 Task: In the  document Ethan.rtfMake this file  'available offline' Add shortcut to Drive 'My Drive'Email the file to   softage.3@softage.net, with message attached Attention Needed: Please prioritize going through the email I've sent. and file type: 'Plain Text'
Action: Mouse moved to (49, 90)
Screenshot: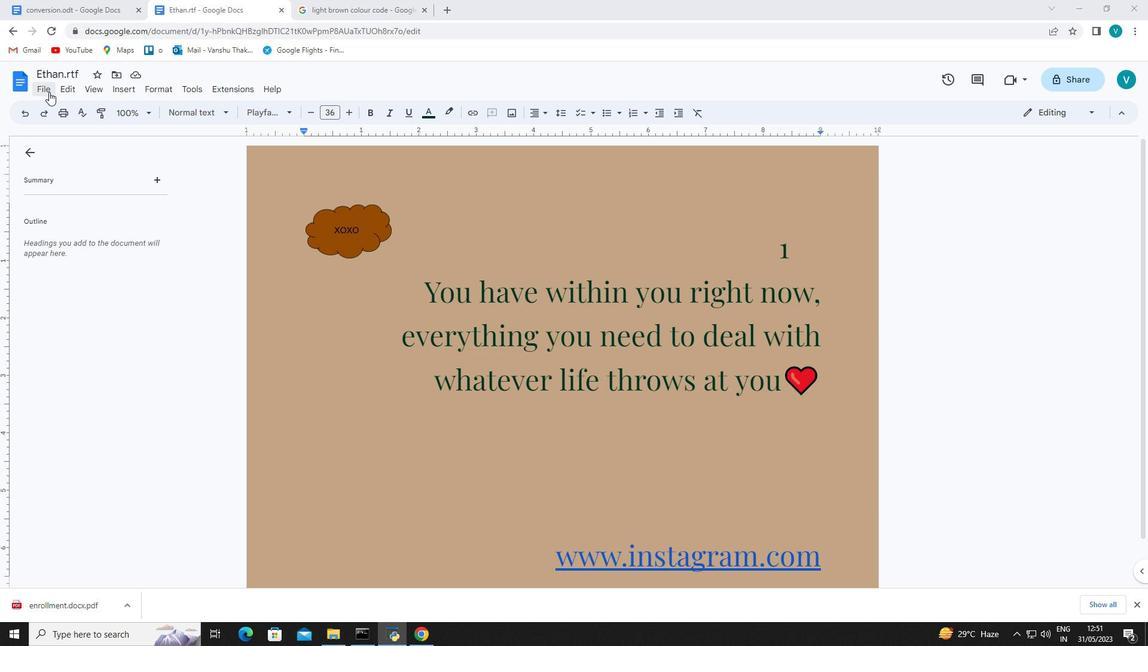 
Action: Mouse pressed left at (49, 90)
Screenshot: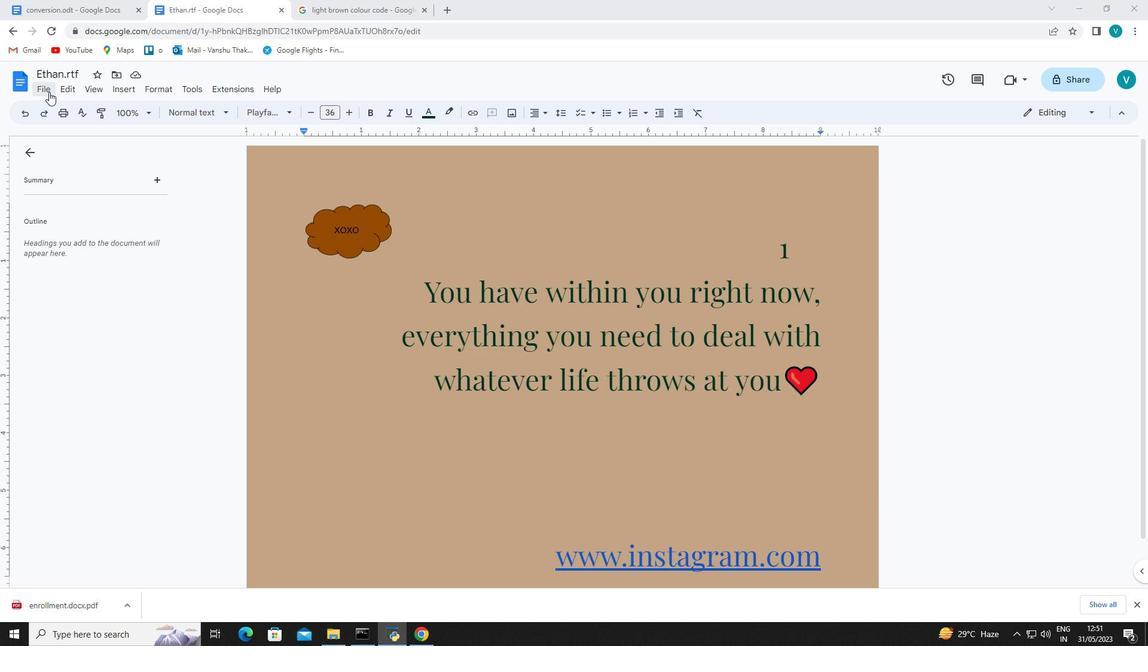 
Action: Mouse moved to (98, 345)
Screenshot: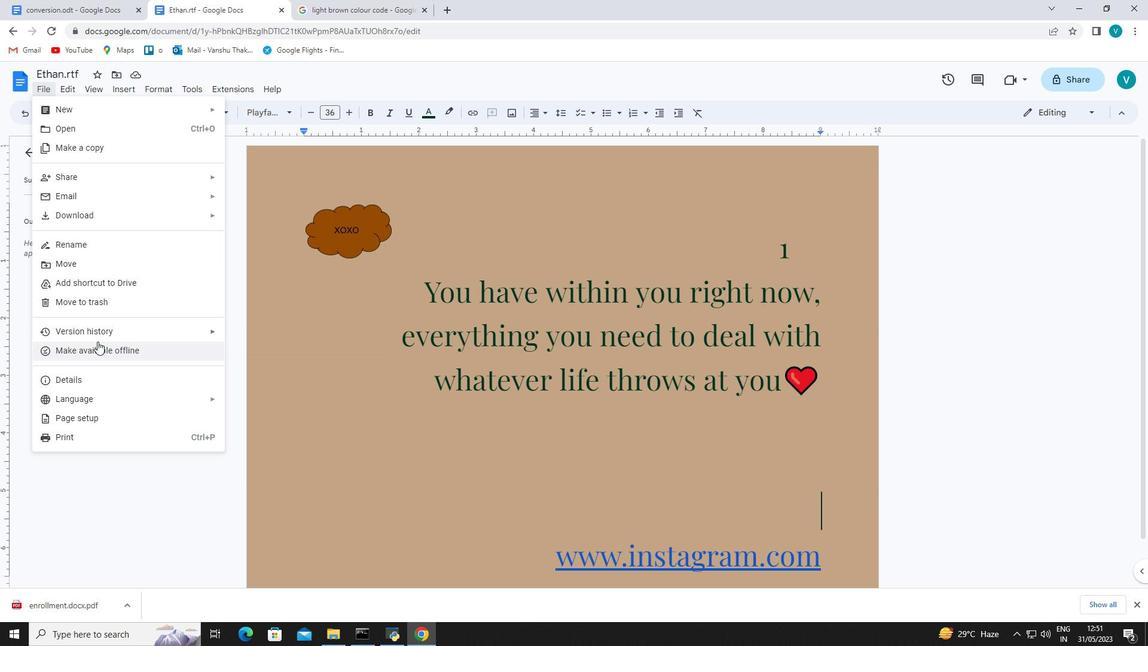 
Action: Mouse pressed left at (98, 345)
Screenshot: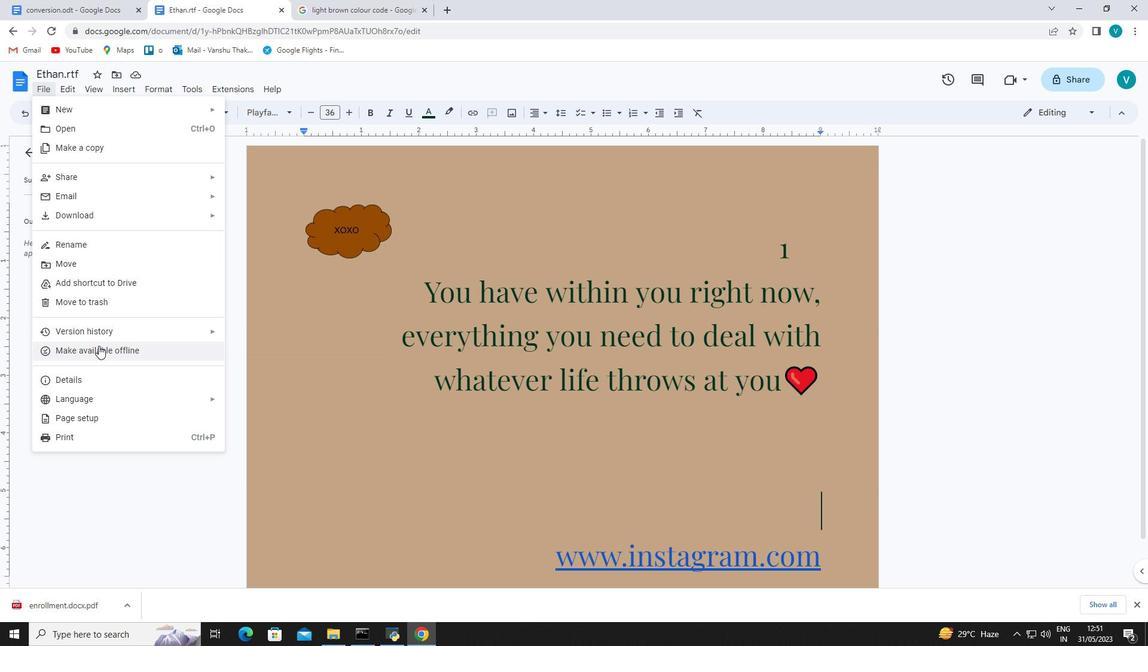 
Action: Mouse moved to (38, 87)
Screenshot: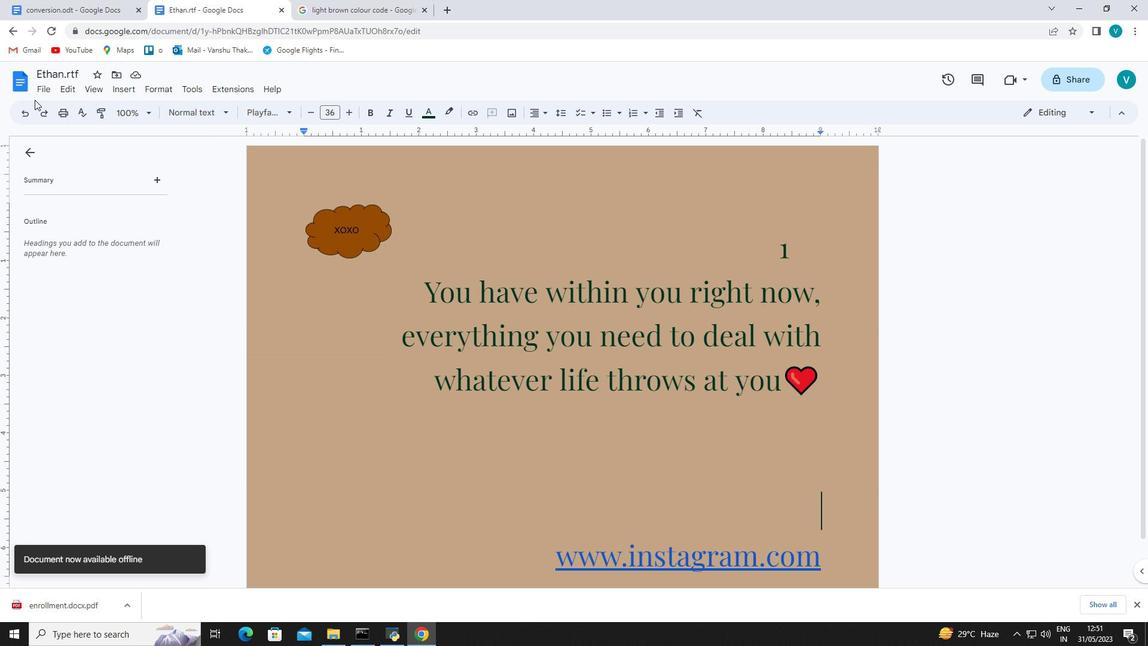 
Action: Mouse pressed left at (38, 87)
Screenshot: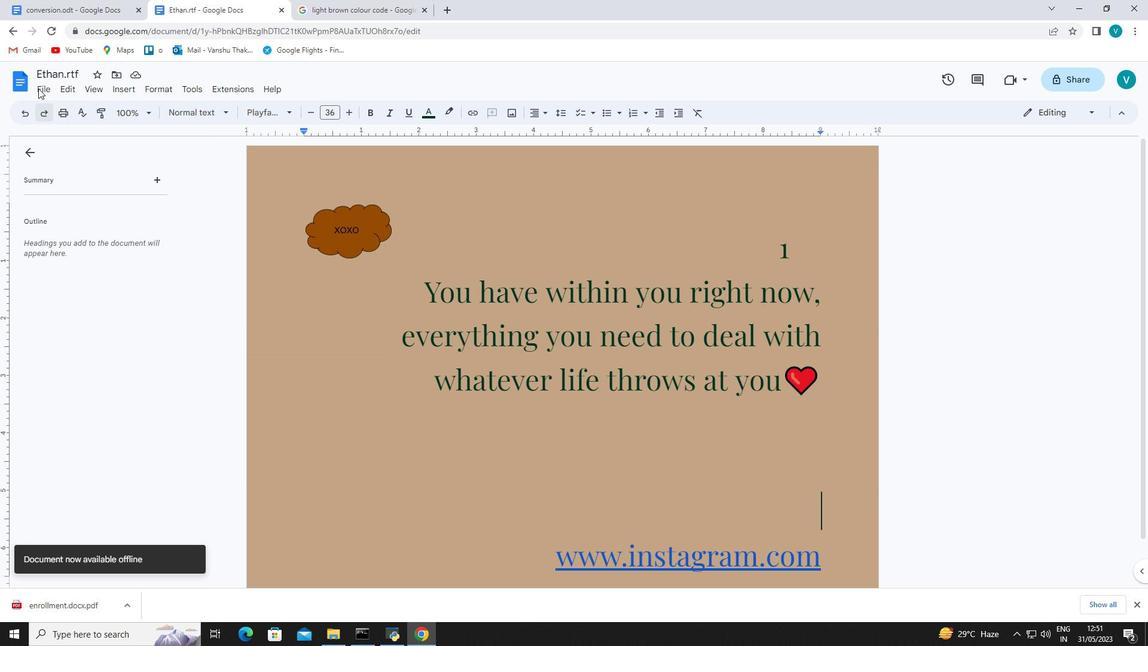
Action: Mouse moved to (85, 278)
Screenshot: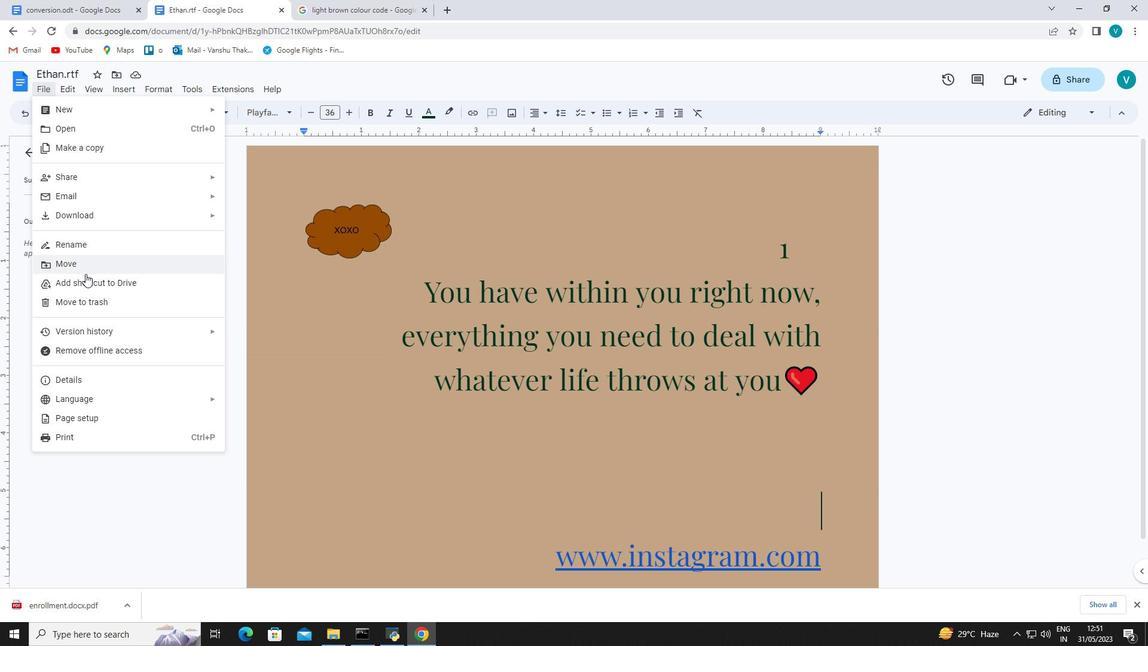 
Action: Mouse pressed left at (85, 278)
Screenshot: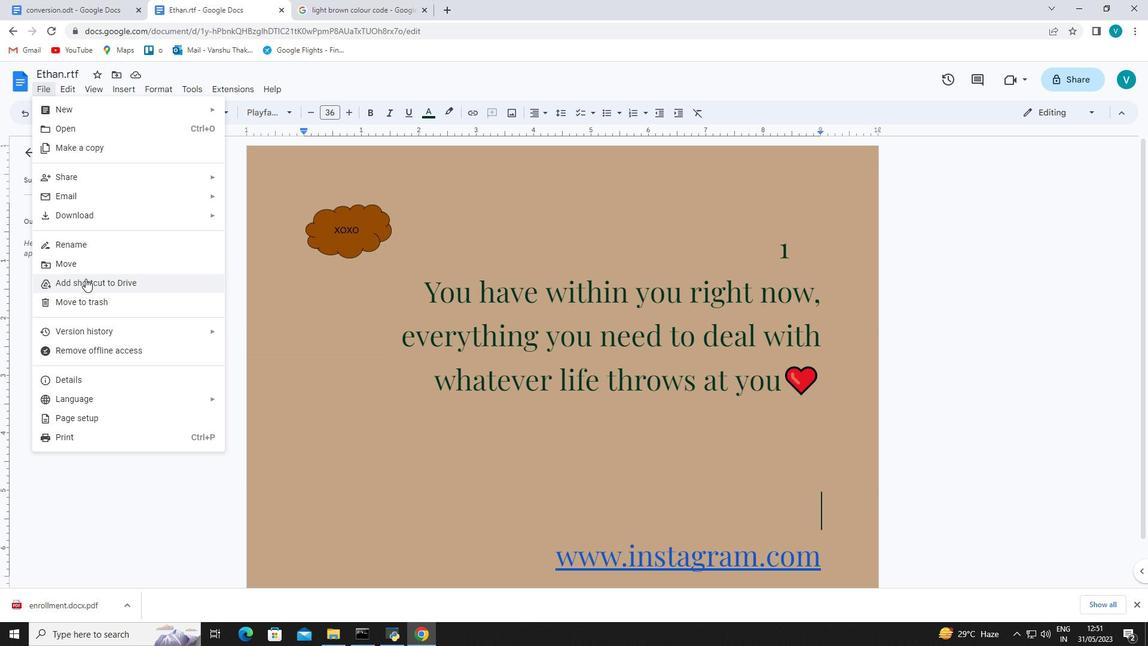 
Action: Mouse moved to (284, 248)
Screenshot: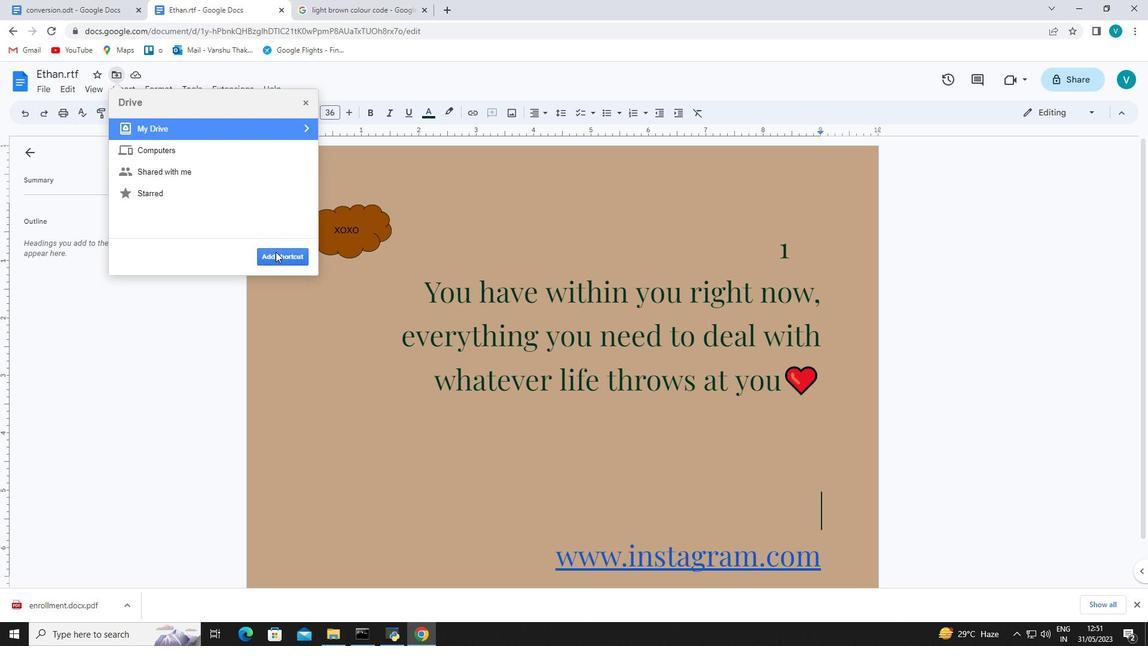 
Action: Mouse pressed left at (284, 248)
Screenshot: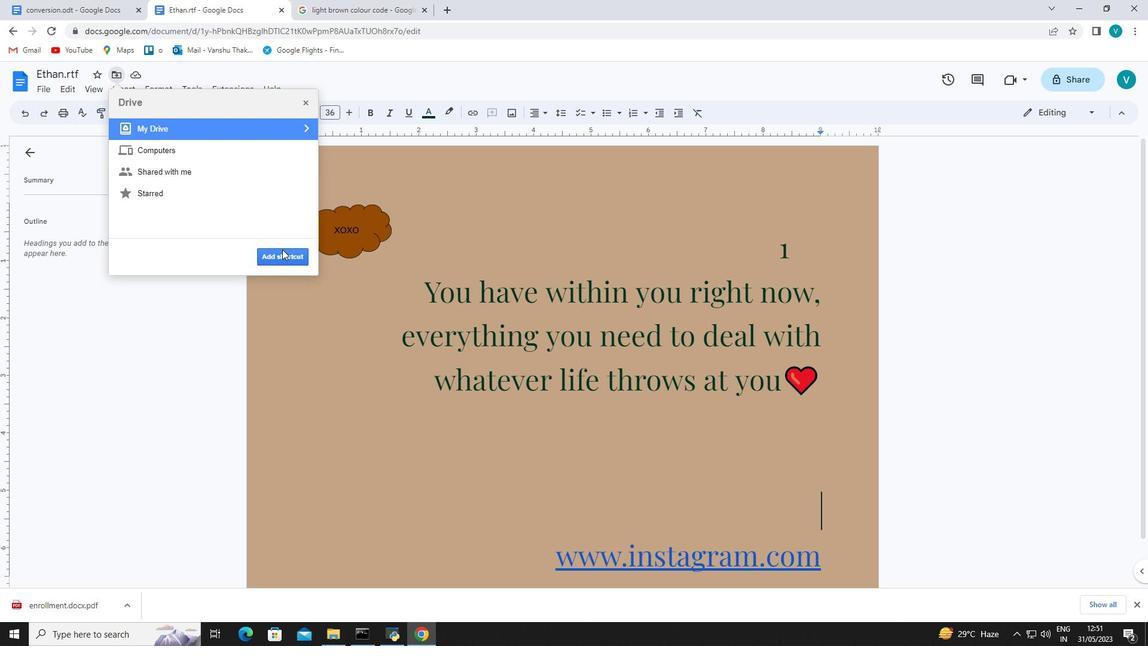 
Action: Mouse moved to (37, 84)
Screenshot: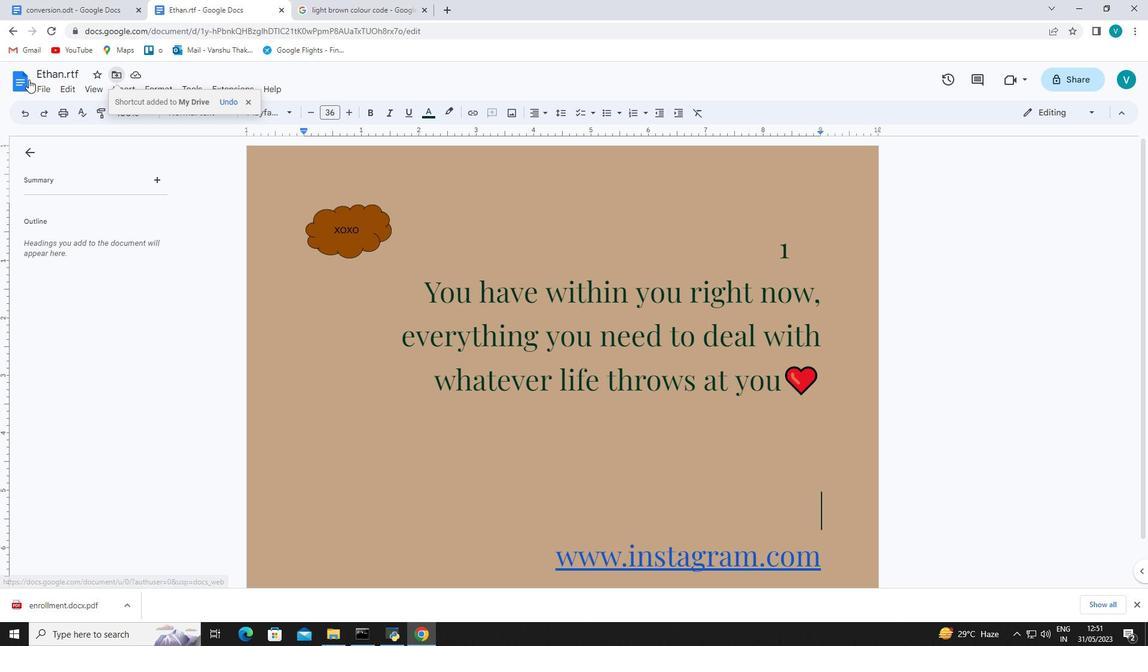 
Action: Mouse pressed left at (37, 84)
Screenshot: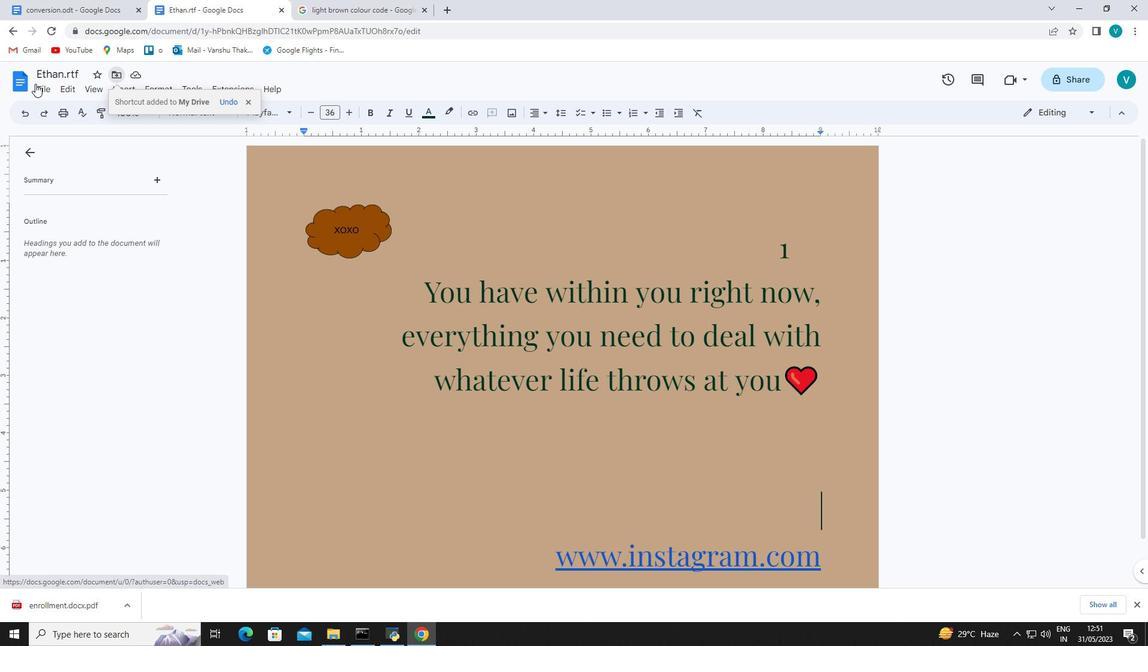
Action: Mouse moved to (45, 90)
Screenshot: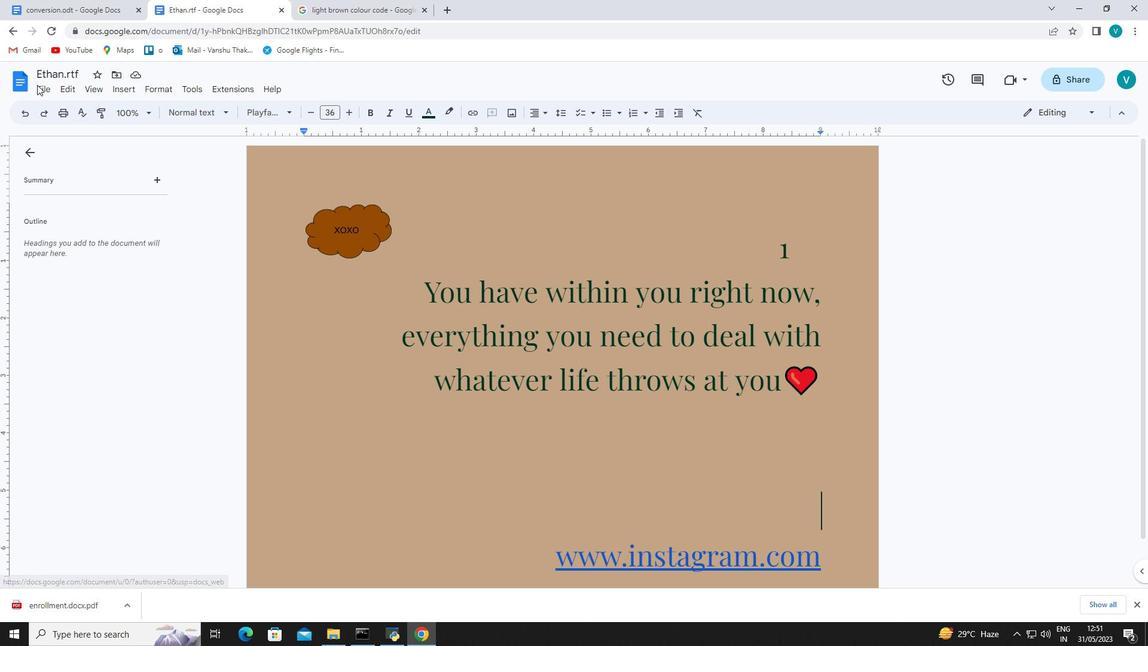 
Action: Mouse pressed left at (45, 90)
Screenshot: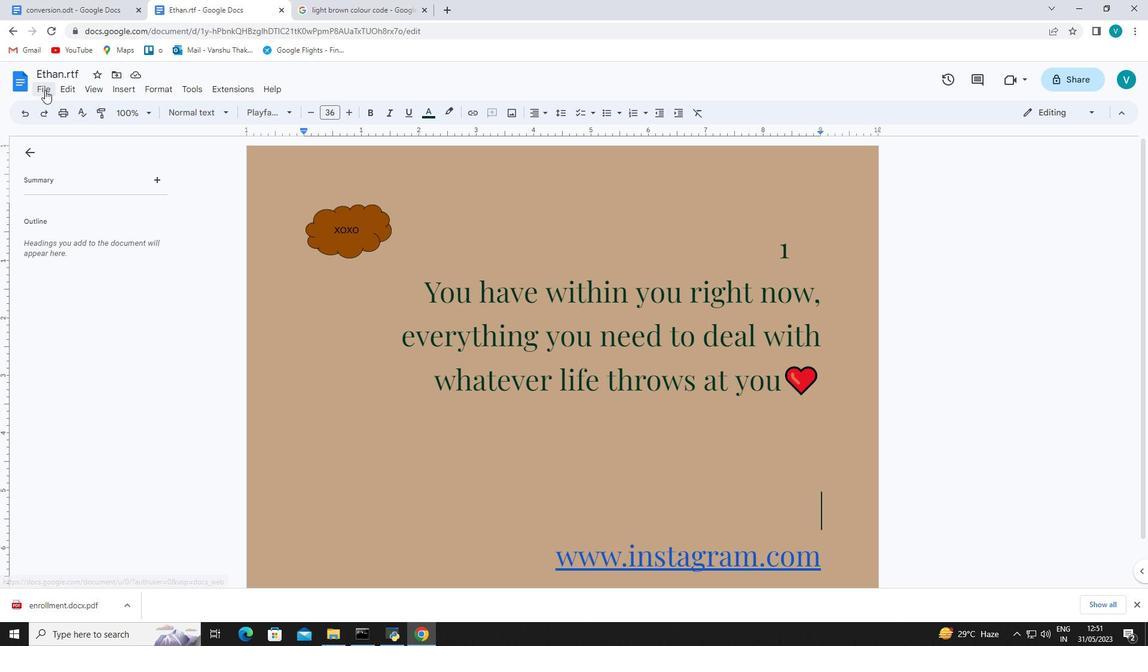 
Action: Mouse moved to (255, 201)
Screenshot: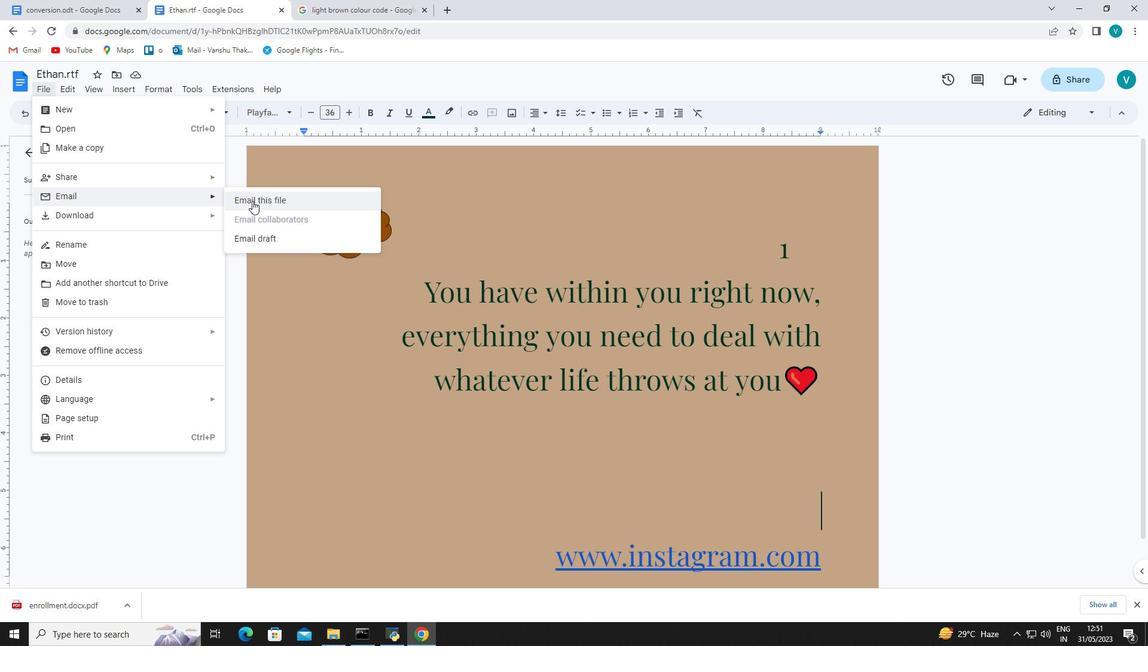 
Action: Mouse pressed left at (255, 201)
Screenshot: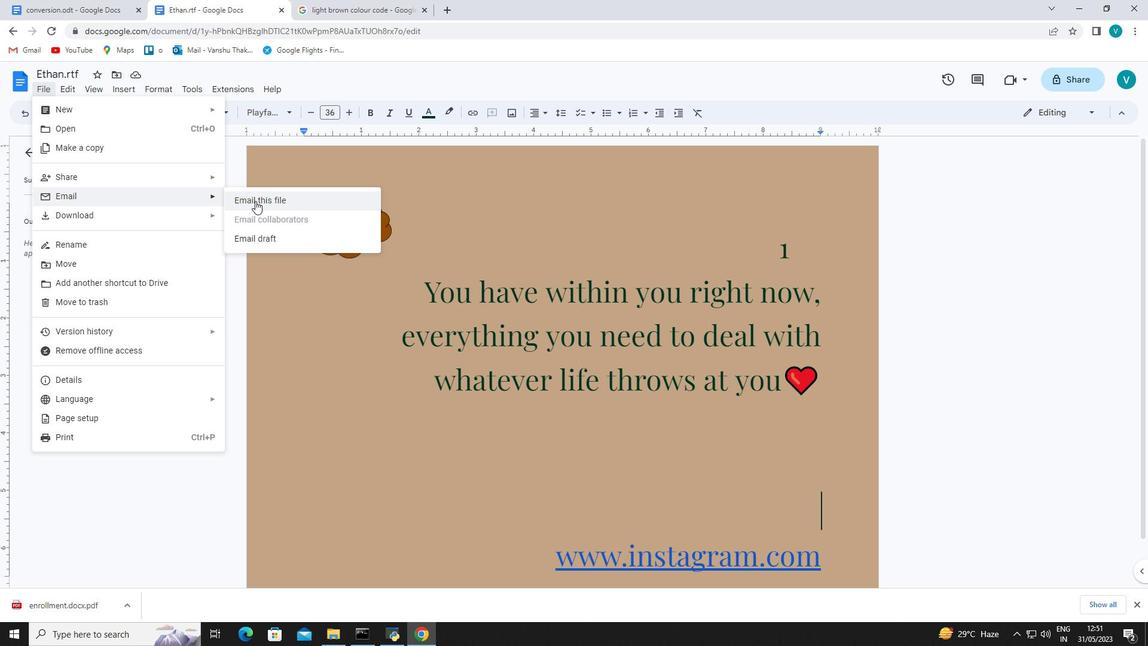 
Action: Mouse moved to (486, 263)
Screenshot: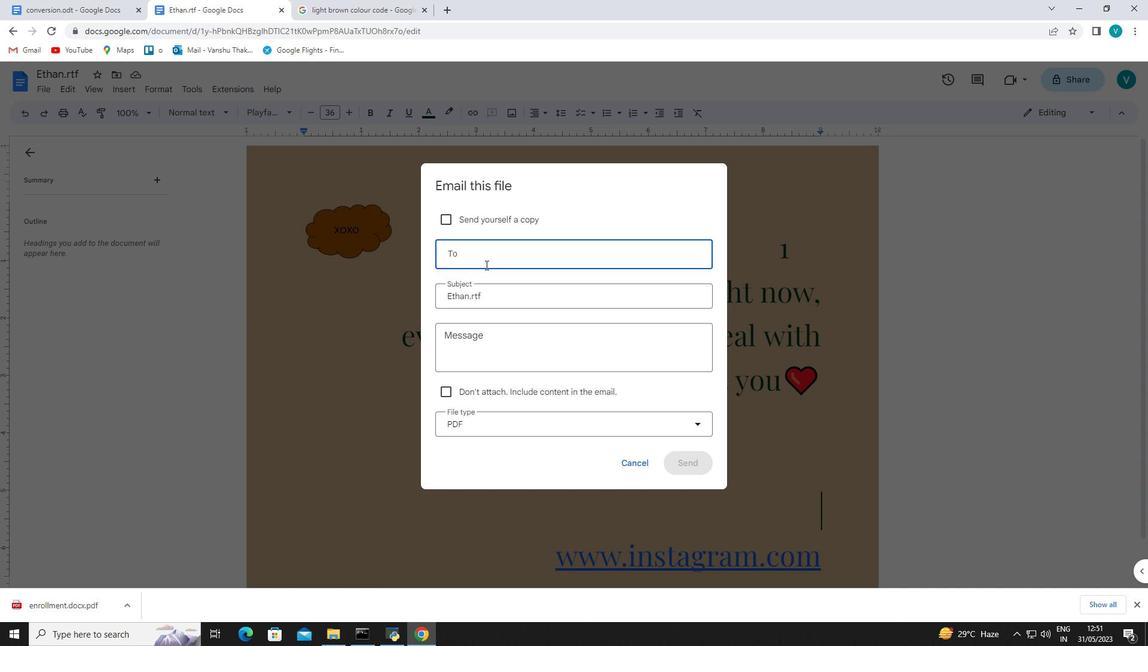 
Action: Mouse pressed left at (486, 263)
Screenshot: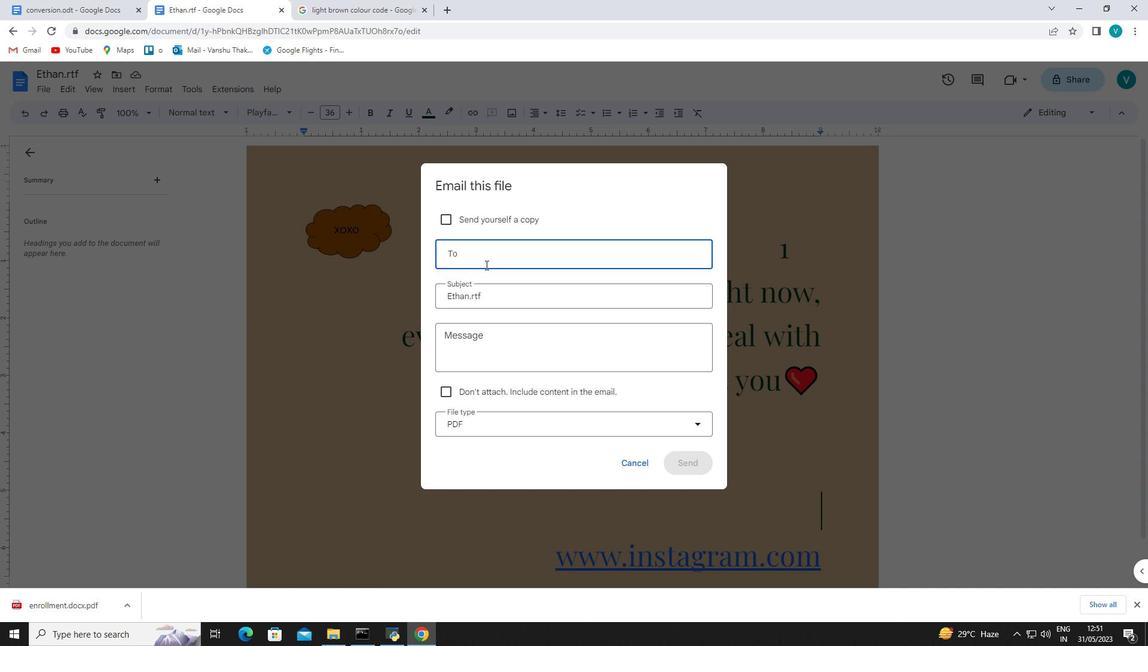 
Action: Key pressed s
Screenshot: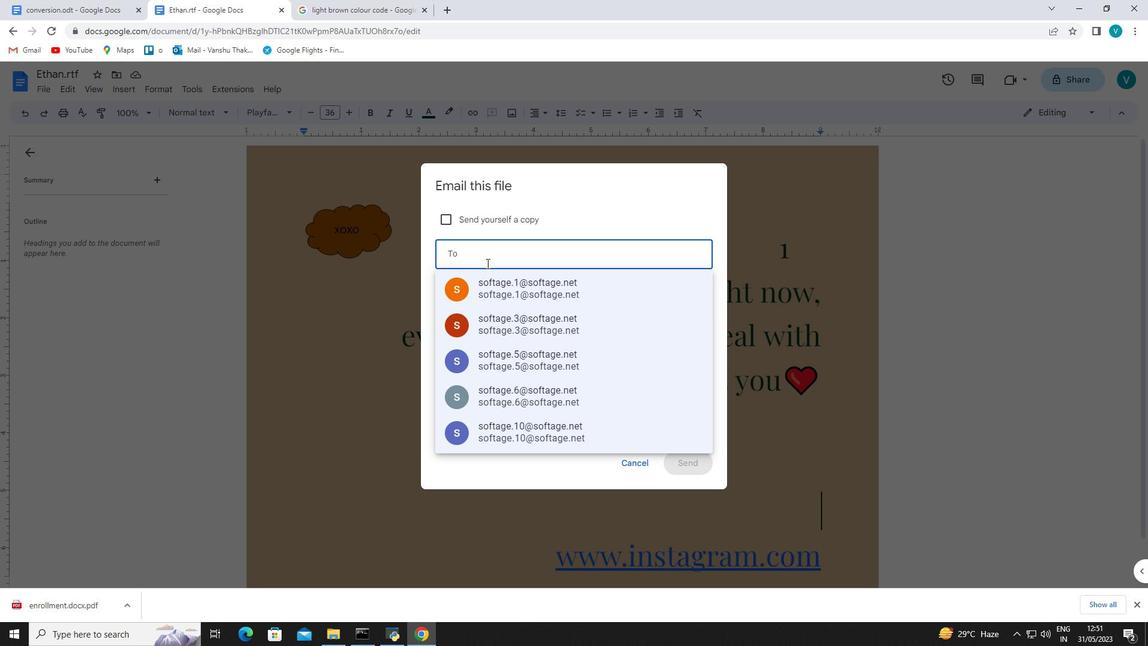
Action: Mouse moved to (486, 261)
Screenshot: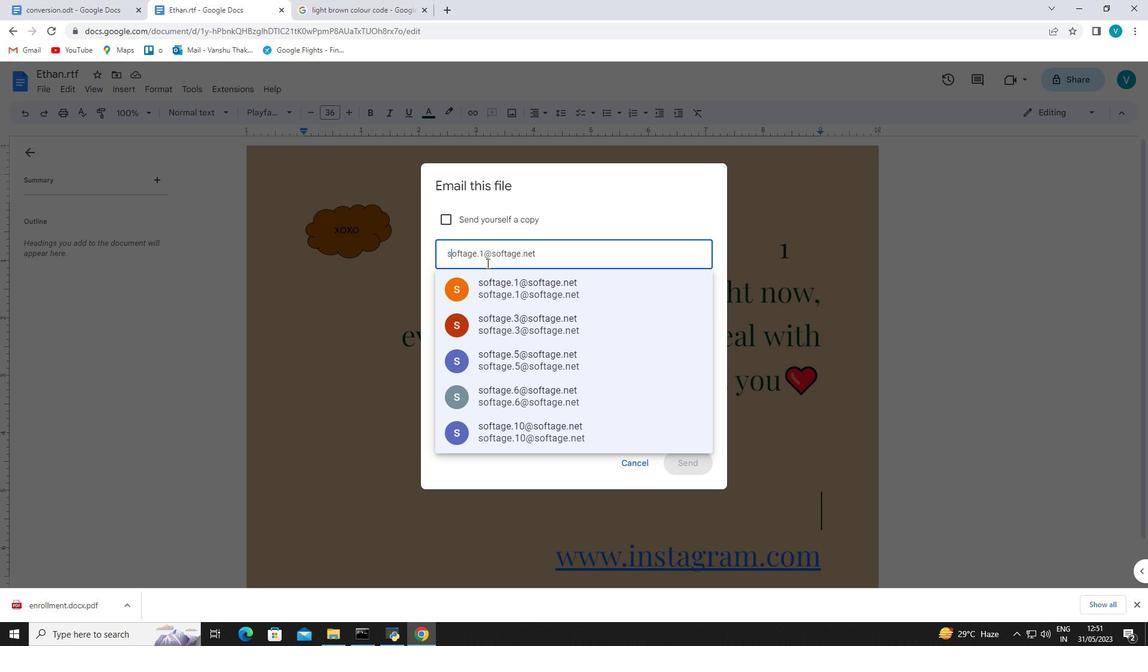 
Action: Key pressed oft
Screenshot: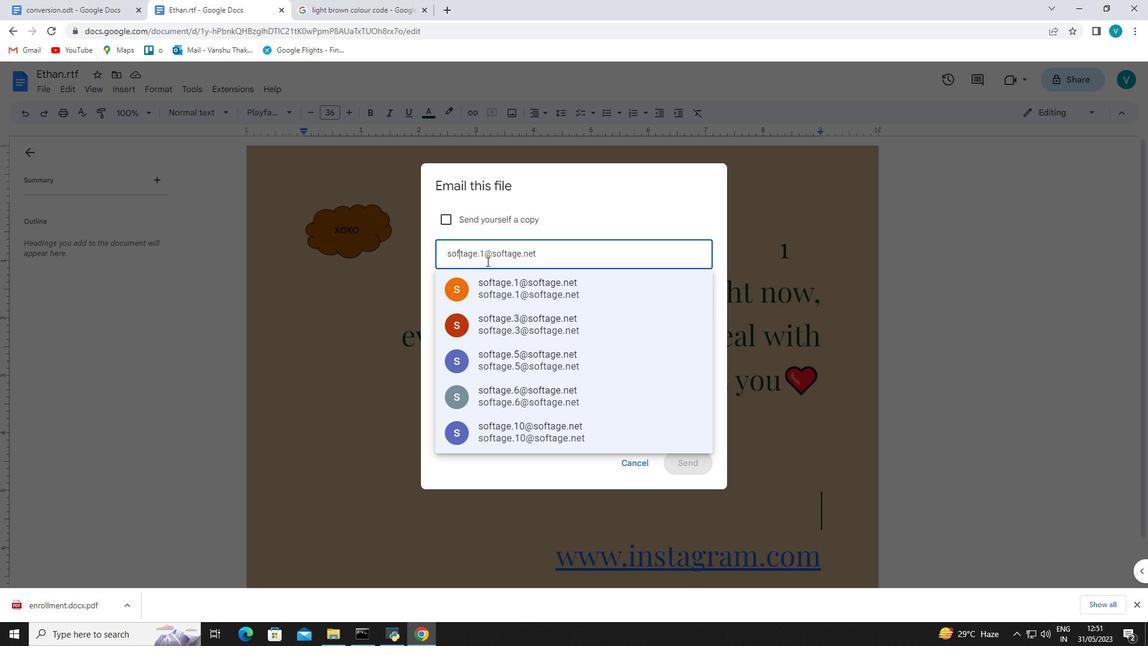 
Action: Mouse moved to (486, 256)
Screenshot: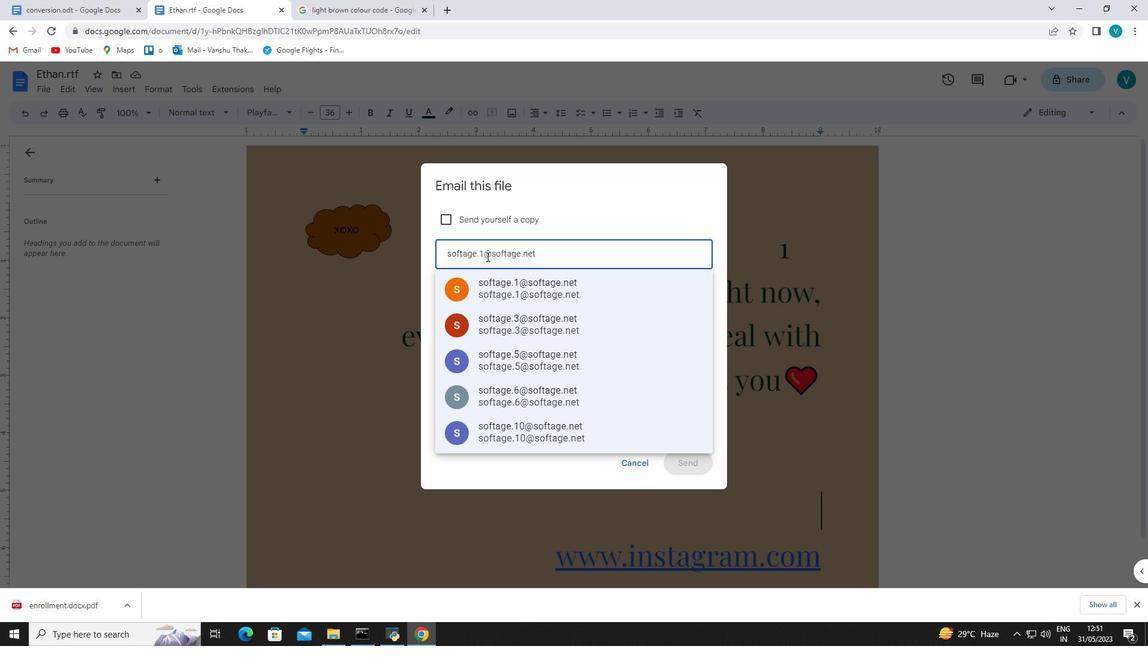 
Action: Key pressed age.3
Screenshot: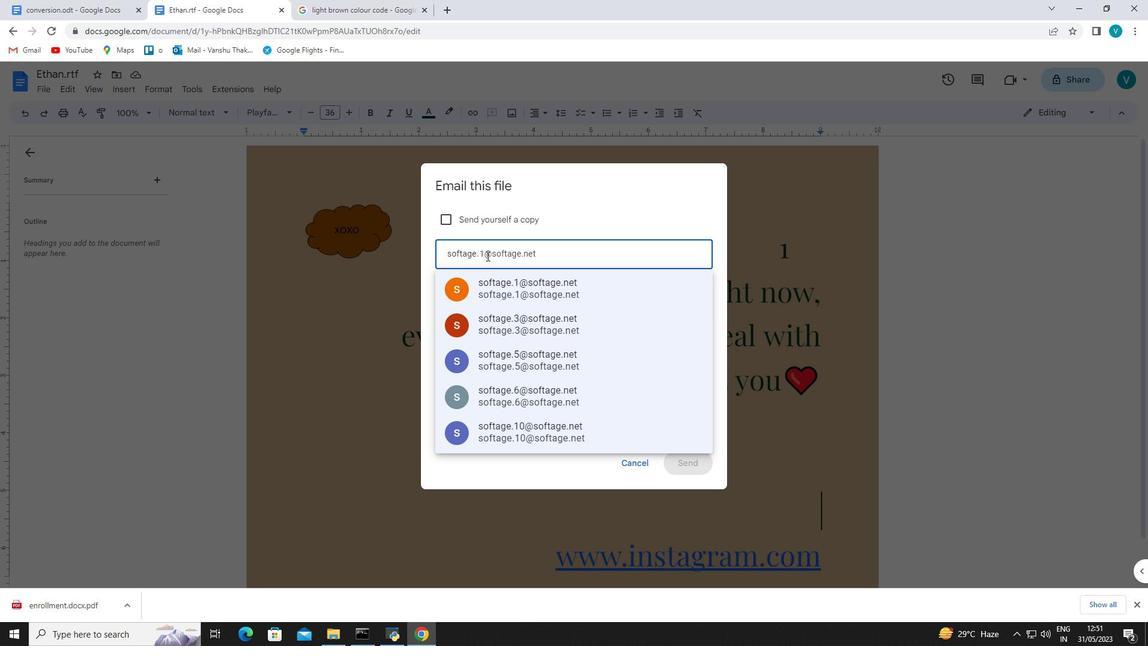 
Action: Mouse moved to (485, 257)
Screenshot: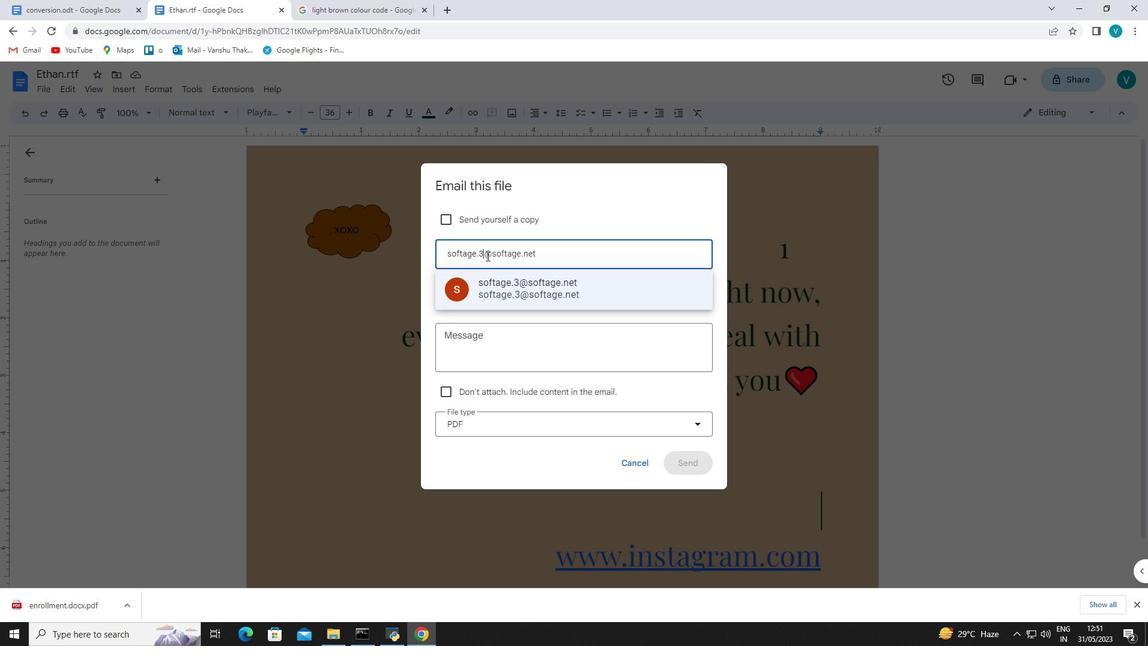 
Action: Key pressed <Key.shift><Key.shift><Key.shift>@s
Screenshot: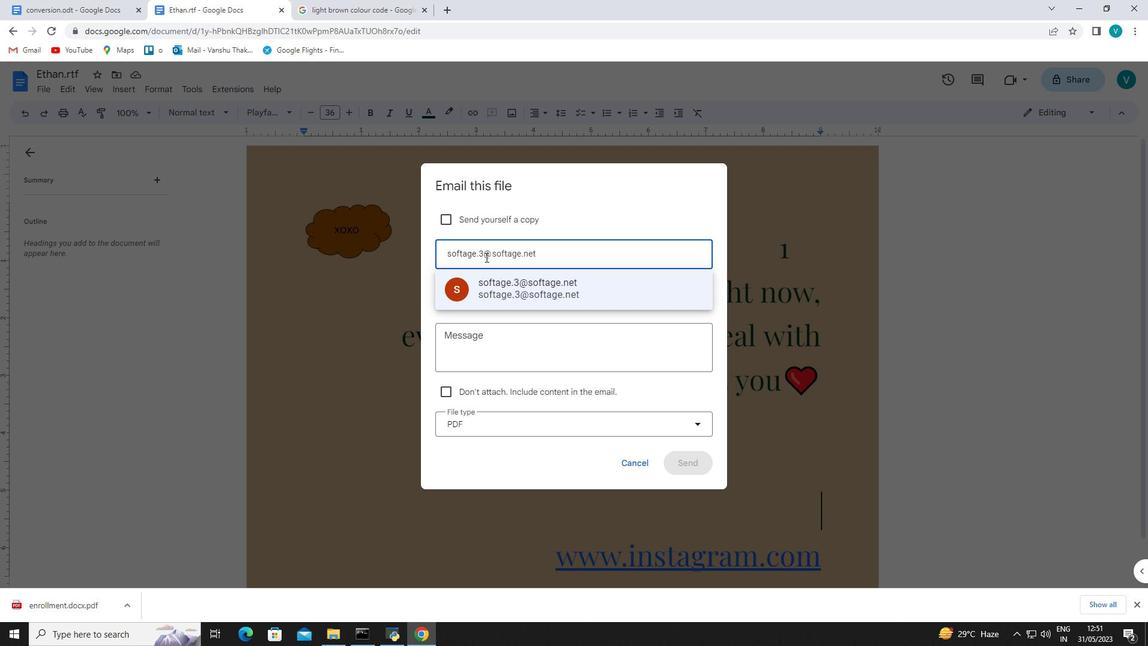 
Action: Mouse moved to (484, 253)
Screenshot: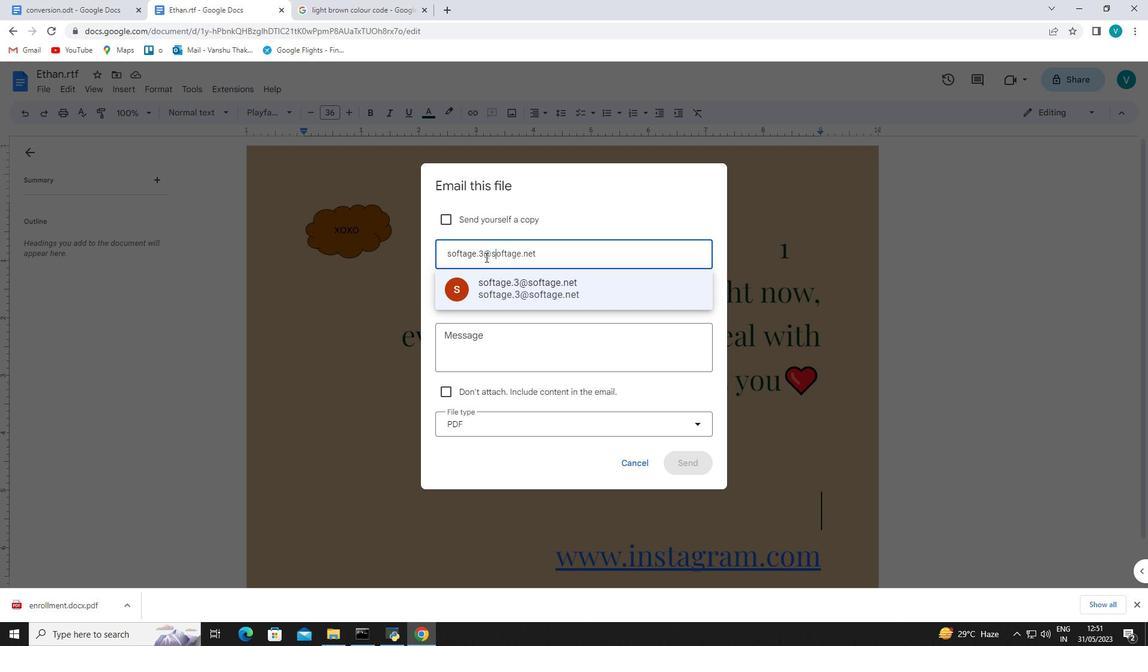 
Action: Key pressed o
Screenshot: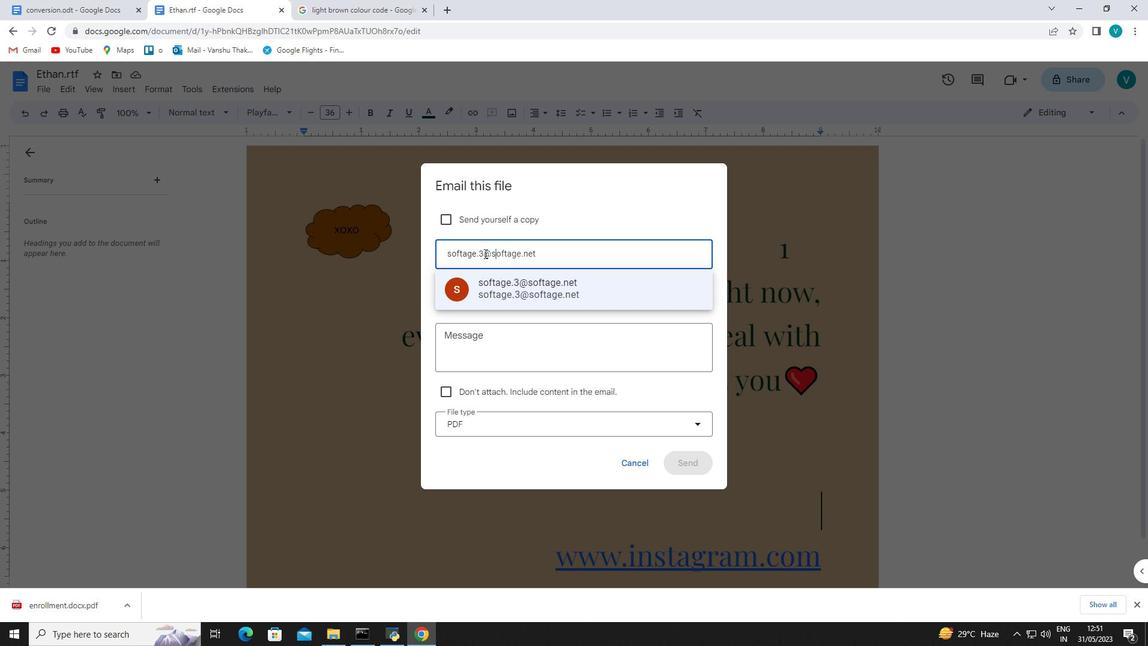 
Action: Mouse moved to (484, 253)
Screenshot: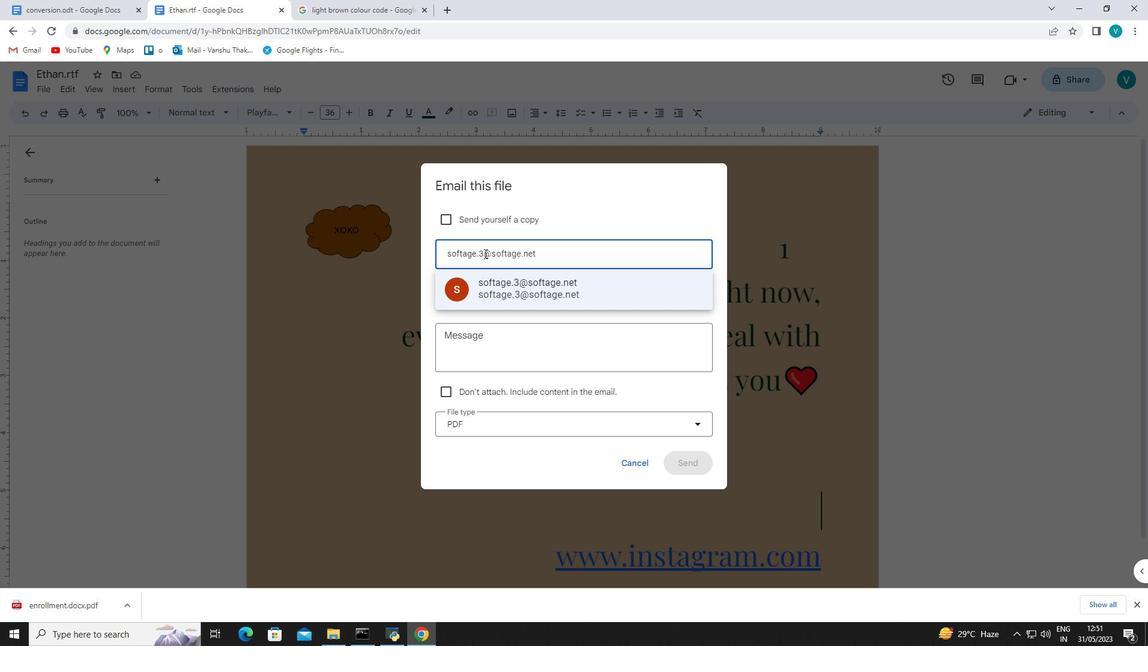 
Action: Key pressed fta
Screenshot: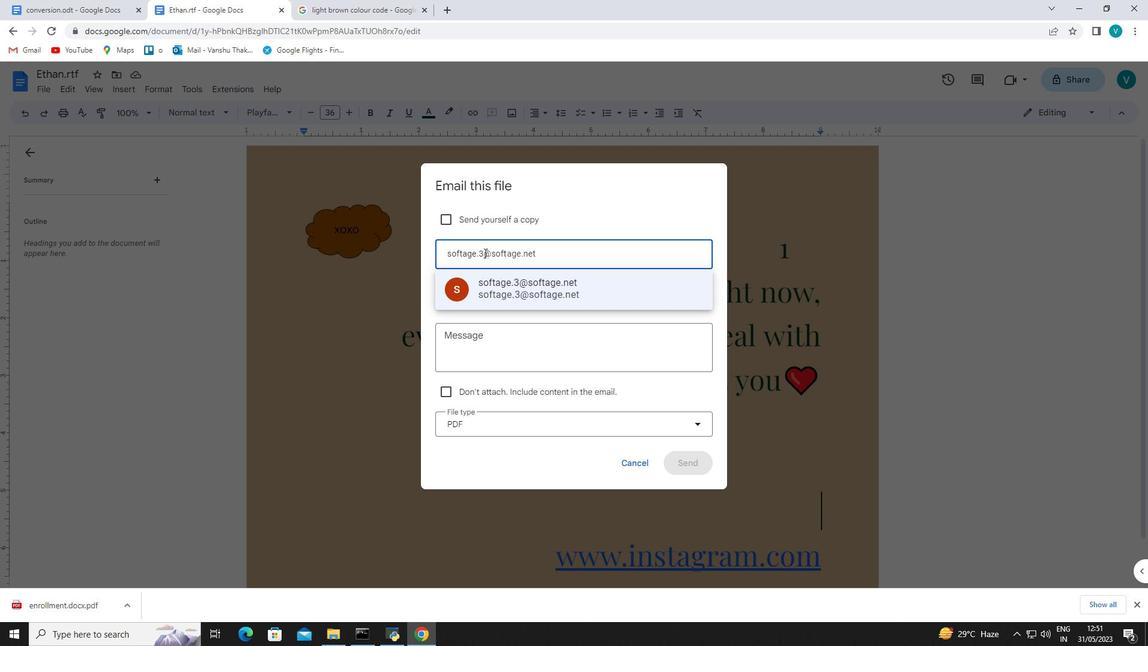
Action: Mouse moved to (481, 245)
Screenshot: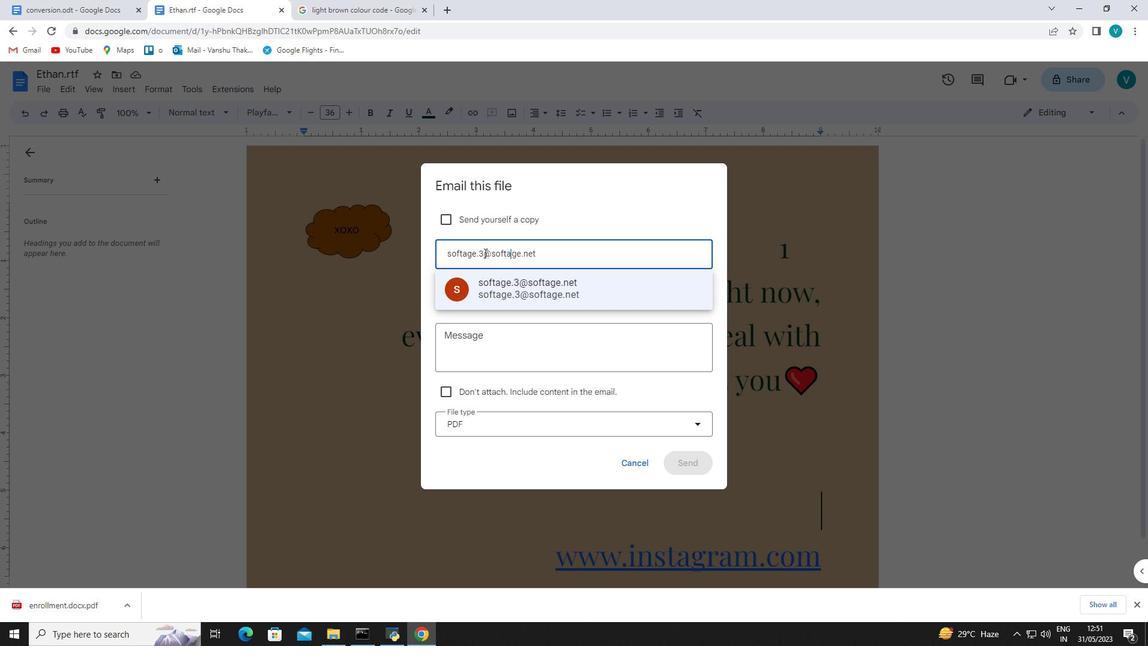 
Action: Key pressed ge.net
Screenshot: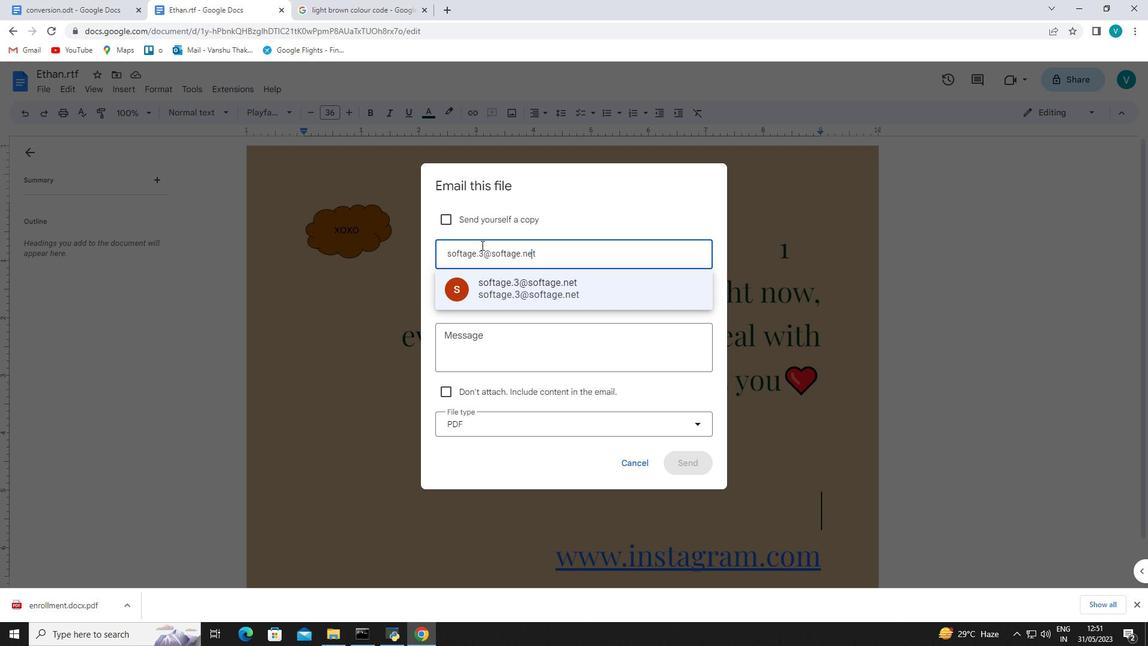 
Action: Mouse moved to (588, 293)
Screenshot: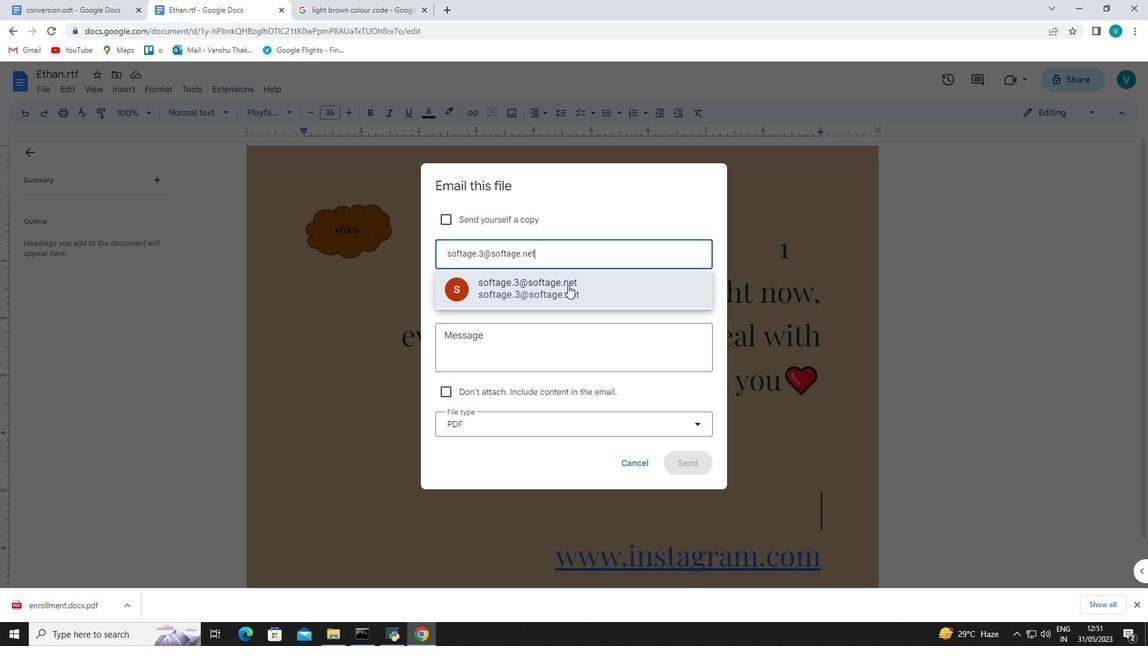 
Action: Mouse pressed left at (588, 293)
Screenshot: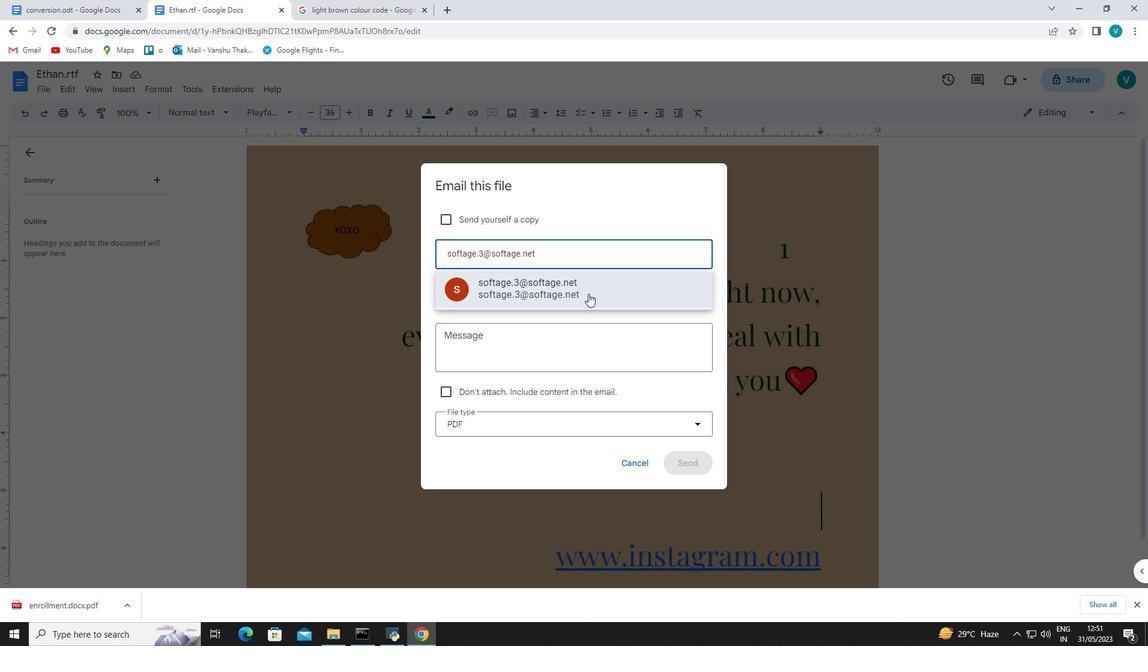 
Action: Mouse moved to (582, 352)
Screenshot: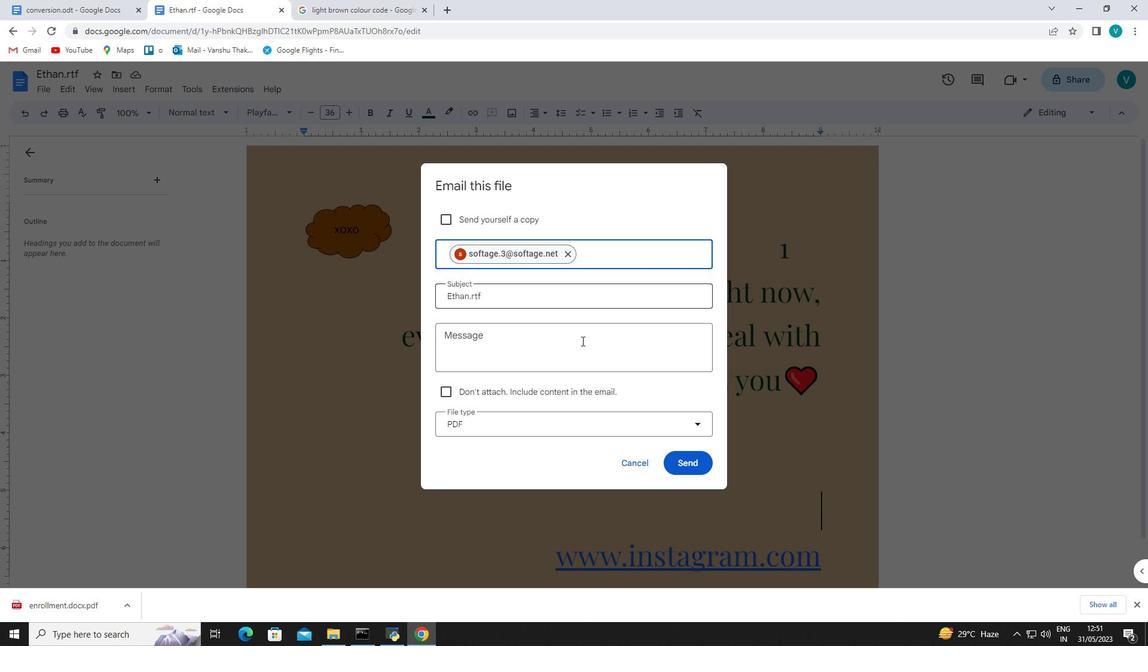 
Action: Mouse pressed left at (582, 352)
Screenshot: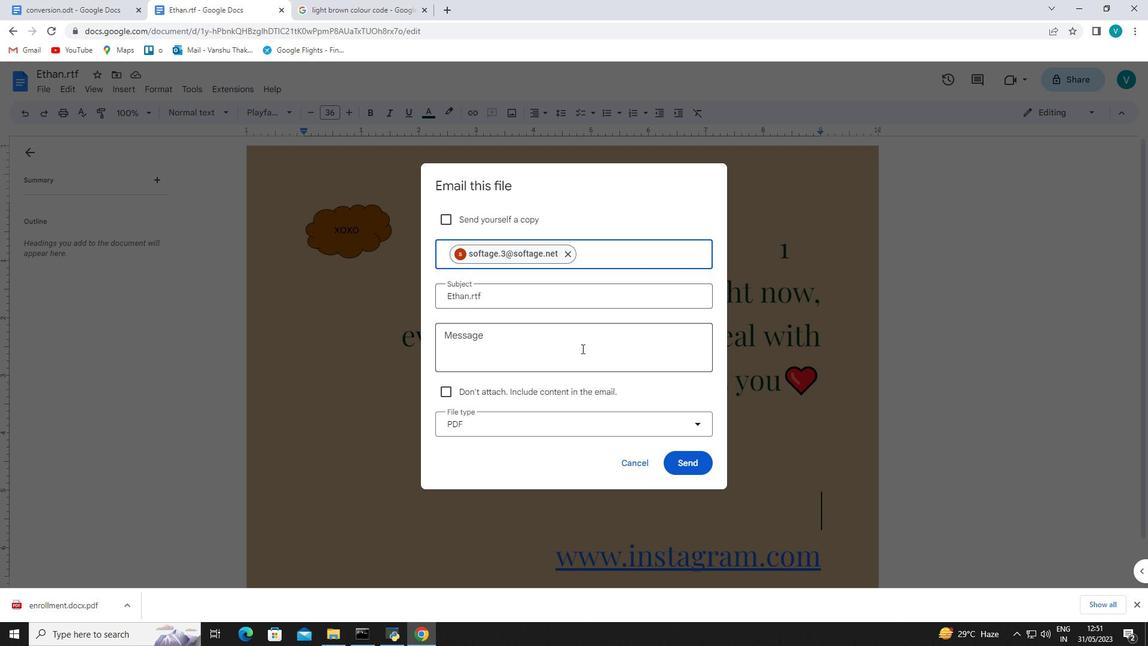 
Action: Mouse moved to (582, 345)
Screenshot: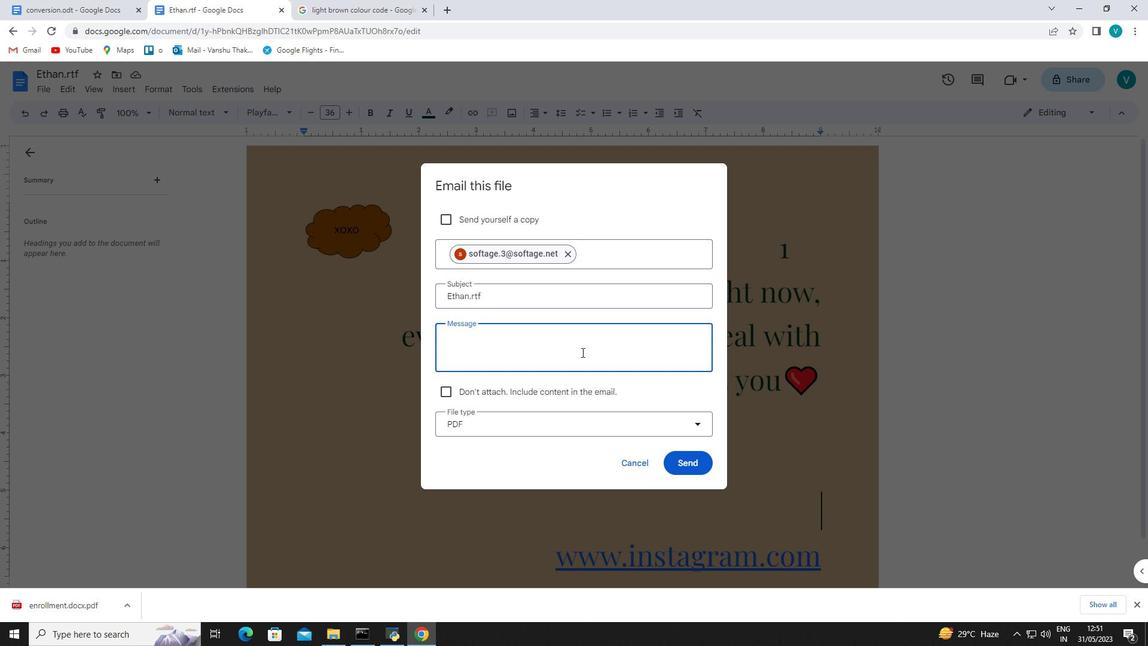 
Action: Key pressed <Key.shift><Key.shift><Key.shift>Attention<Key.space><Key.shift>Needed<Key.shift>:<Key.space><Key.shift>Please<Key.space>prioritize<Key.space>going<Key.space>through<Key.space>the<Key.space>email<Key.space><Key.shift>I've<Key.space>sent
Screenshot: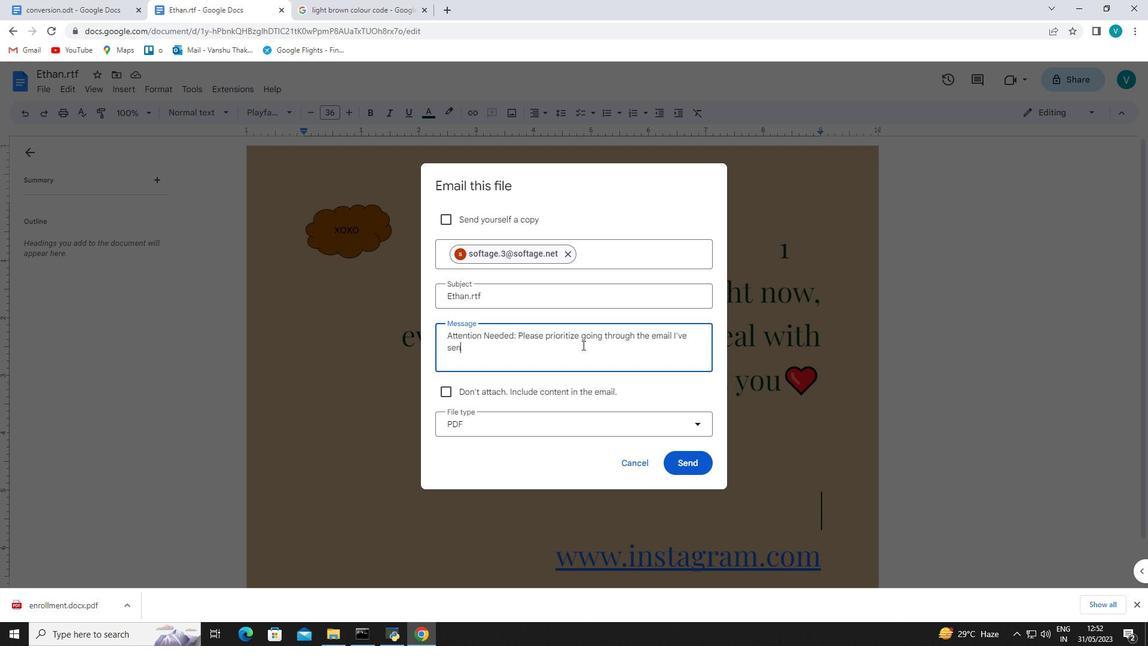 
Action: Mouse moved to (592, 431)
Screenshot: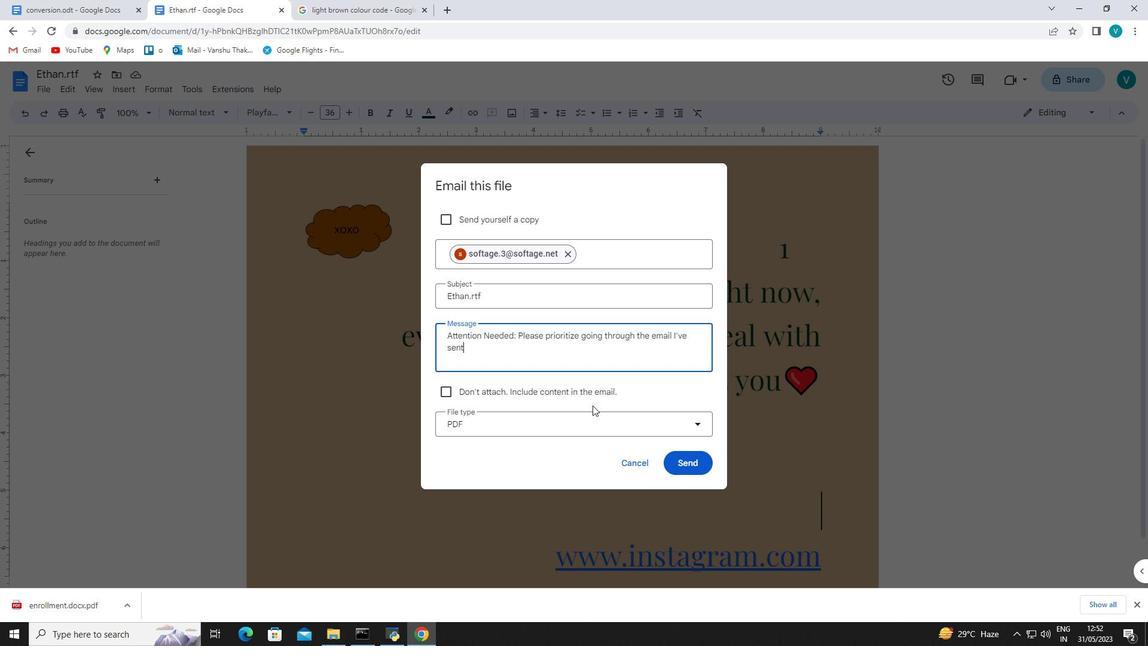 
Action: Mouse pressed left at (592, 431)
Screenshot: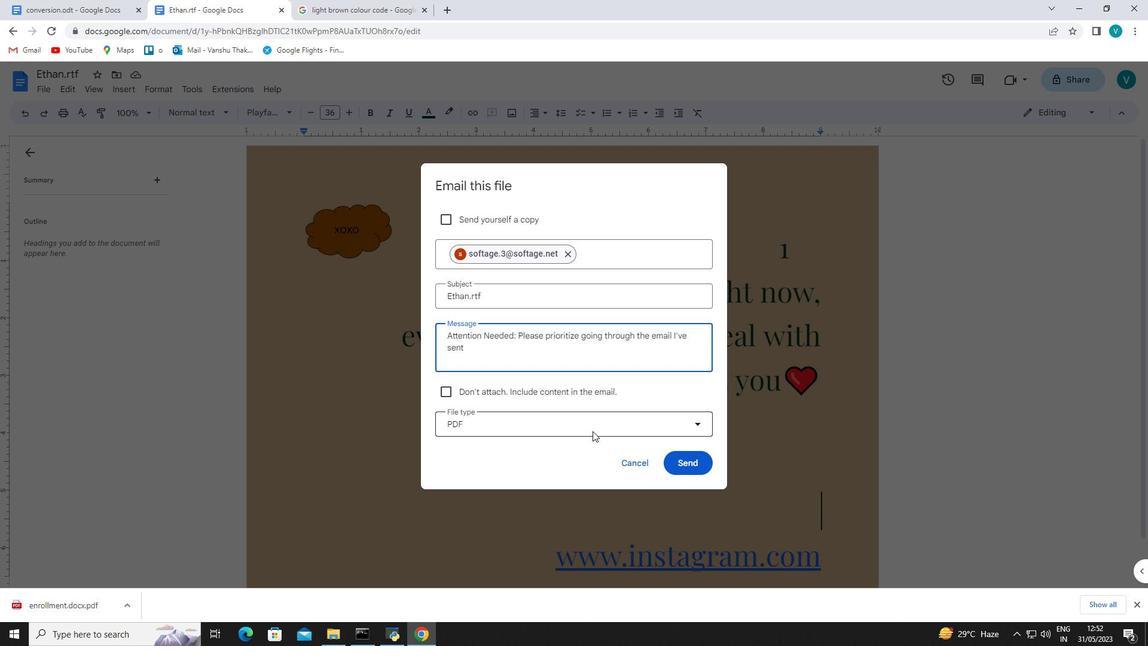 
Action: Mouse moved to (561, 542)
Screenshot: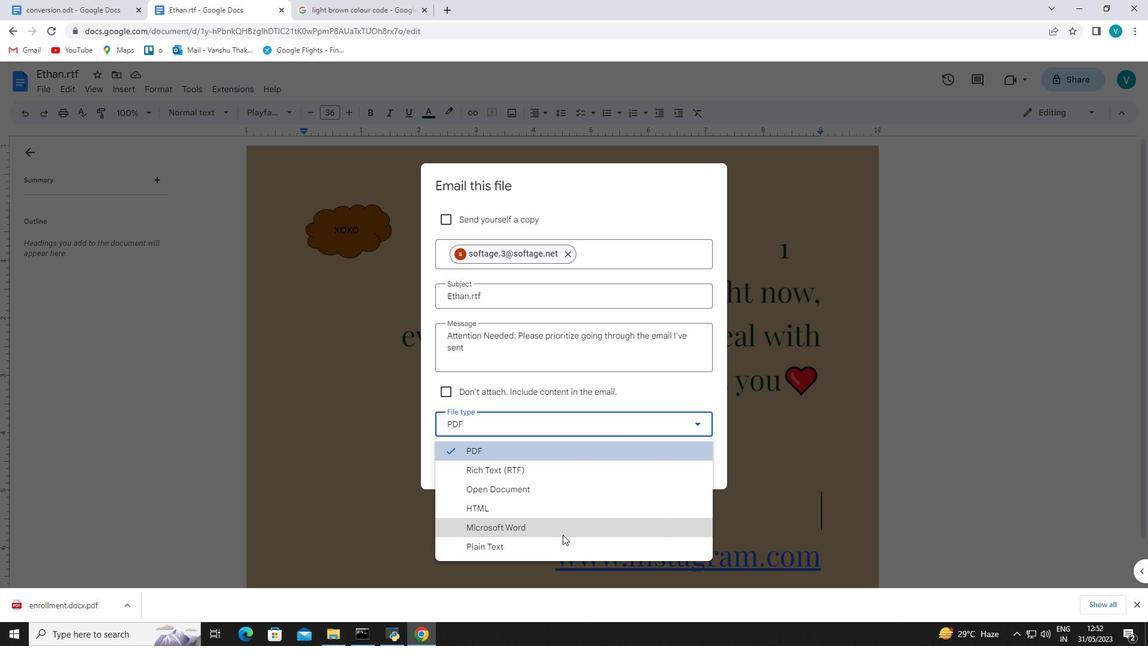 
Action: Mouse pressed left at (561, 542)
Screenshot: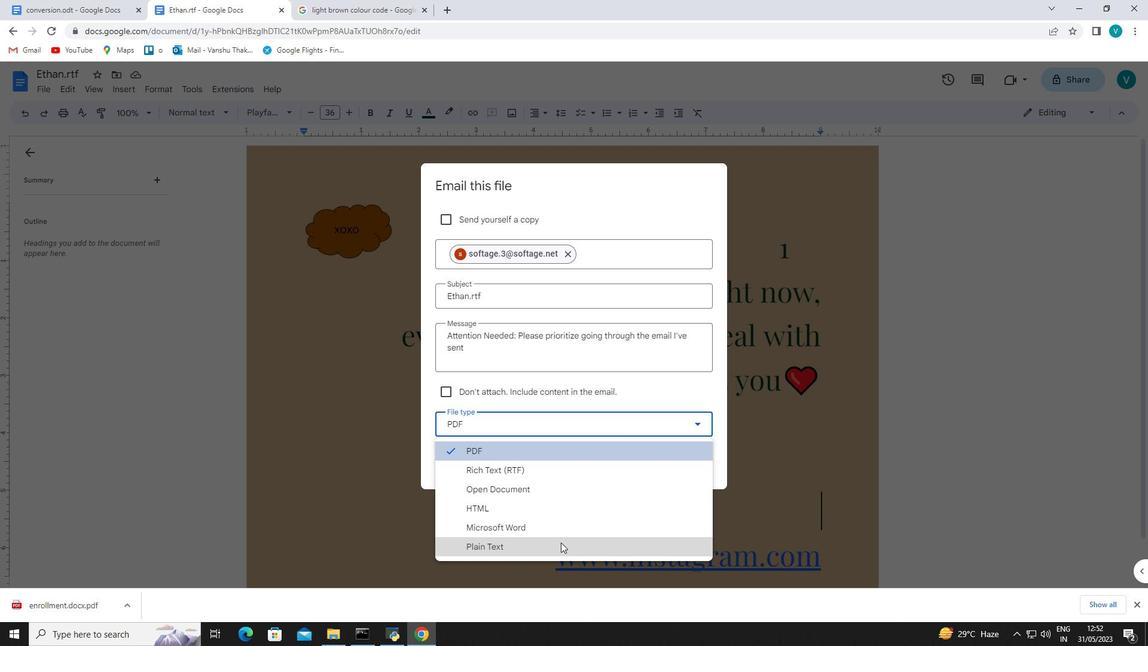 
Action: Mouse moved to (673, 464)
Screenshot: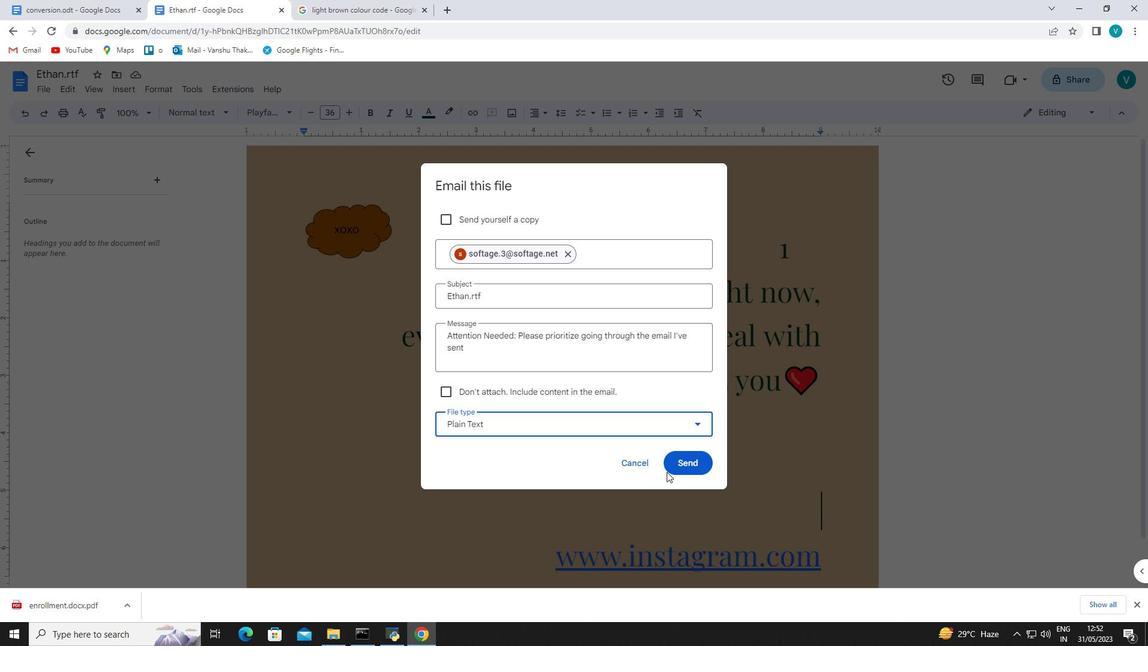 
Action: Mouse pressed left at (673, 464)
Screenshot: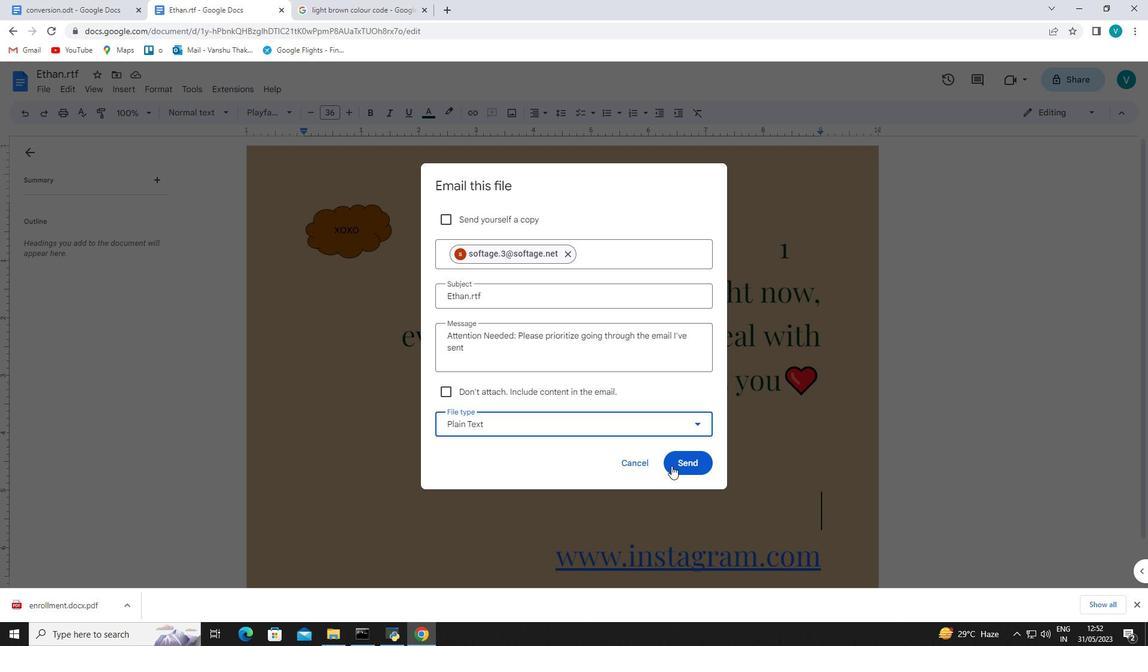 
Action: Mouse moved to (674, 463)
Screenshot: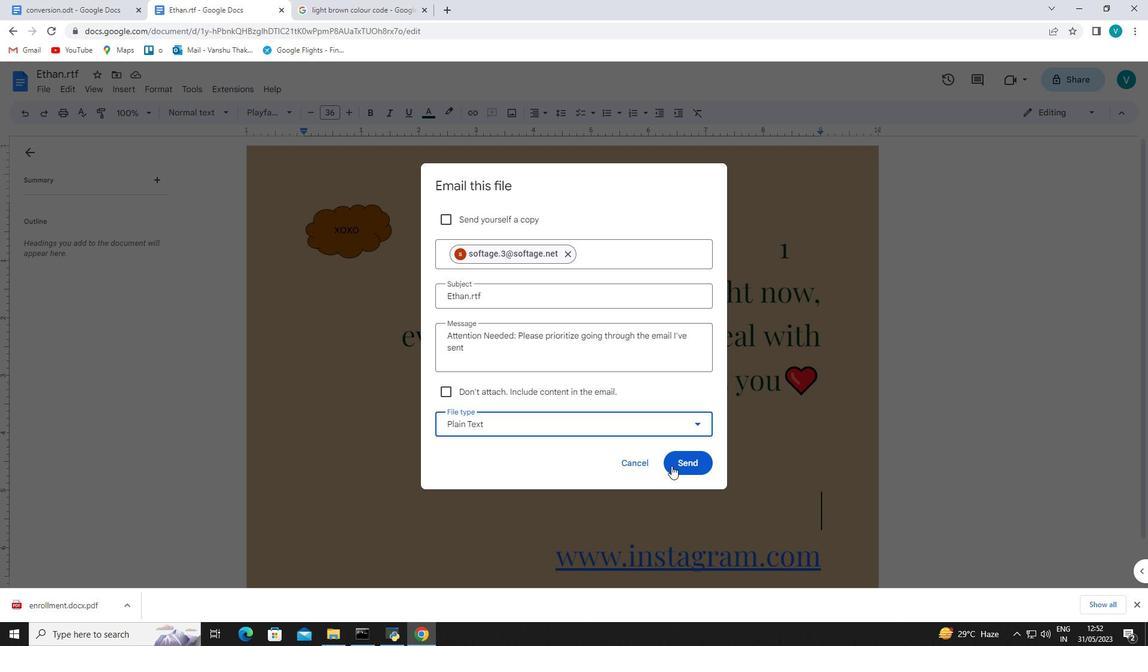 
